 Task: Add an event with the title Sales Performance Evaluation and Territory Analysis, date '2024/05/18', time 7:30 AM to 9:30 AMand add a description: Participants will be divided into teams, ensuring a mix of individuals from different departments or backgrounds. This encourages cross-team collaboration and allows participants to interact with colleagues they may not typically work closely with.Select event color  Flamingo . Add location for the event as: Osaka, Japan, logged in from the account softage.4@softage.netand send the event invitation to softage.5@softage.net and softage.6@softage.net. Set a reminder for the event Every weekday(Monday to Friday)
Action: Mouse moved to (71, 84)
Screenshot: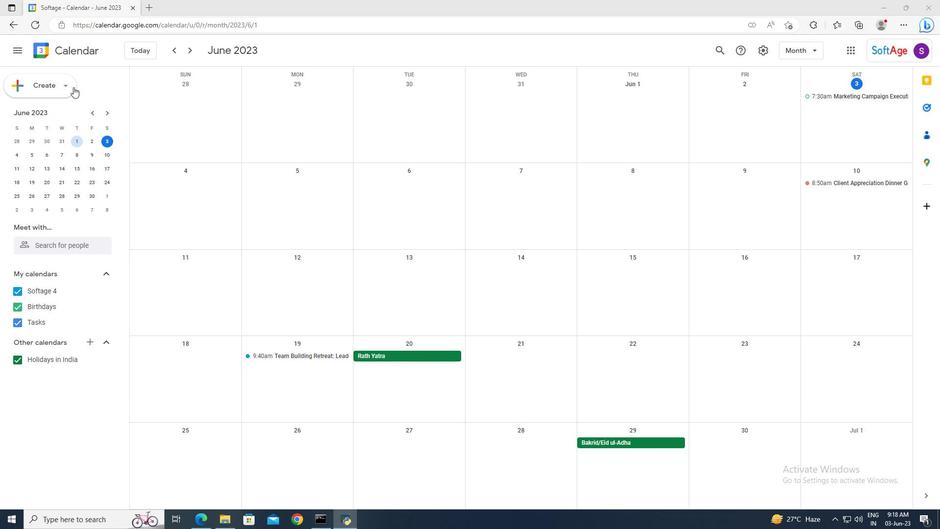 
Action: Mouse pressed left at (71, 84)
Screenshot: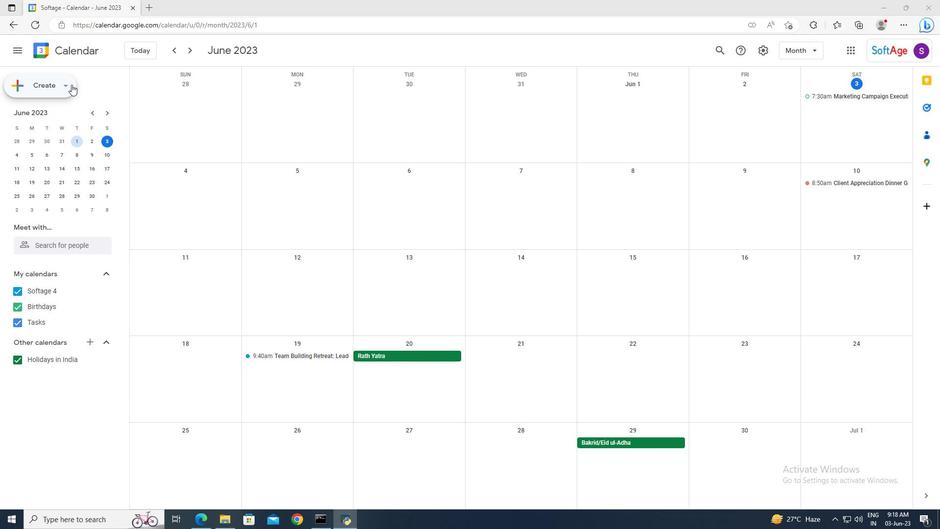 
Action: Mouse moved to (72, 108)
Screenshot: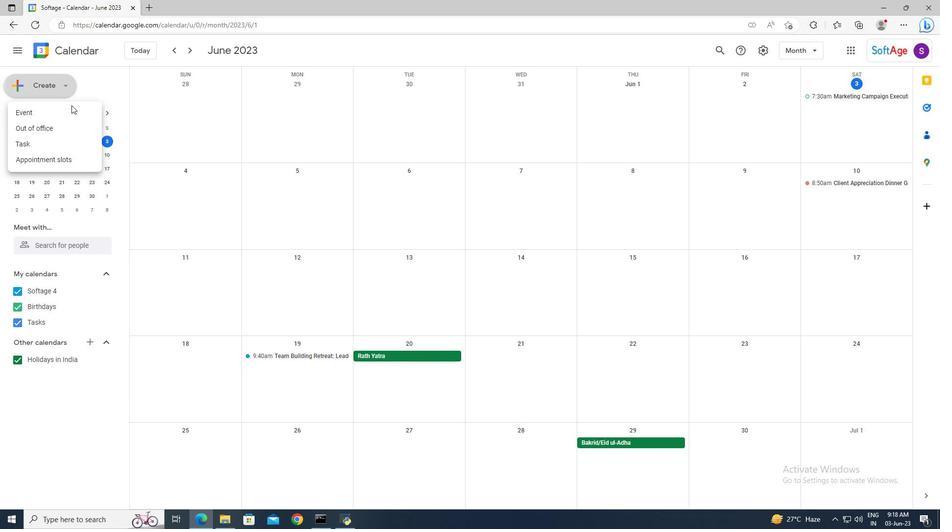 
Action: Mouse pressed left at (72, 108)
Screenshot: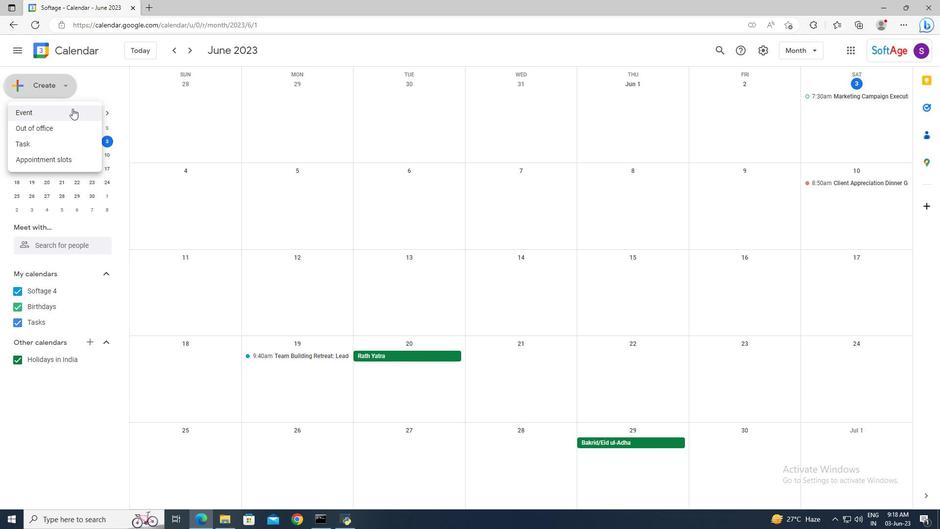 
Action: Mouse moved to (482, 330)
Screenshot: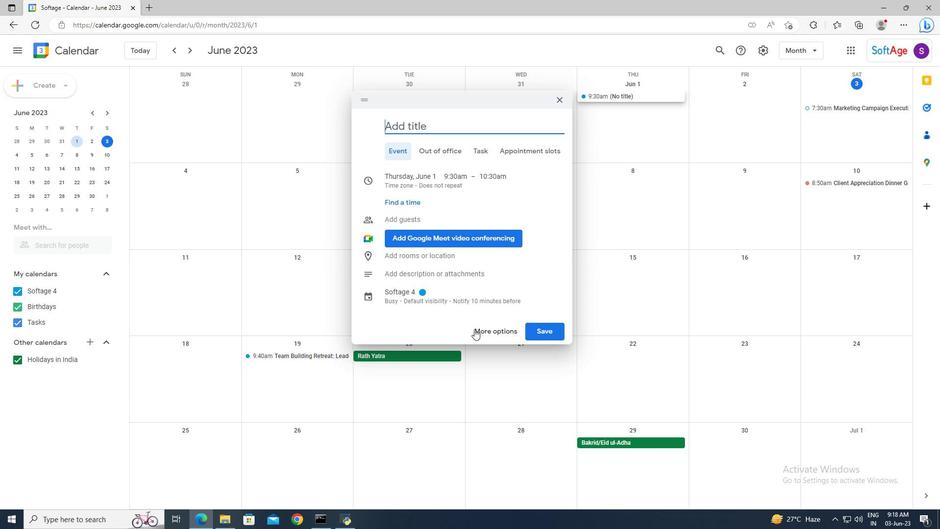 
Action: Mouse pressed left at (482, 330)
Screenshot: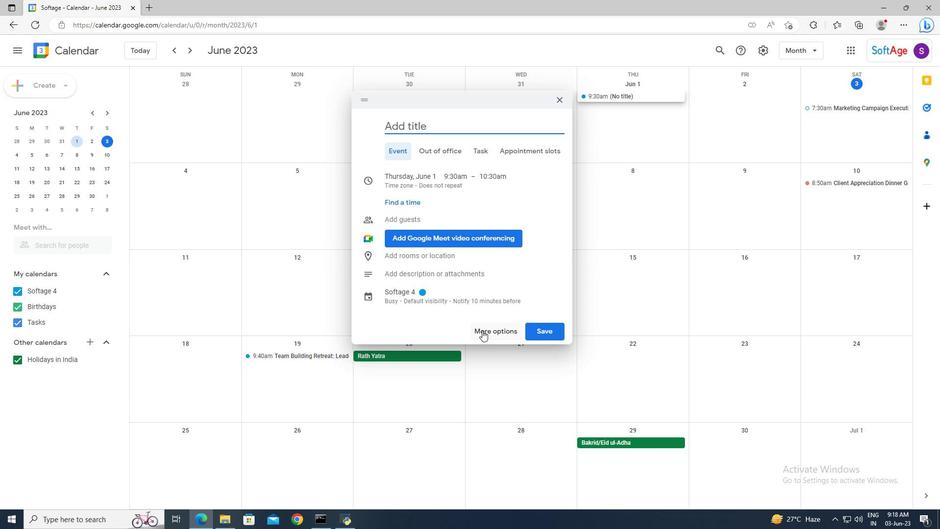 
Action: Mouse moved to (272, 50)
Screenshot: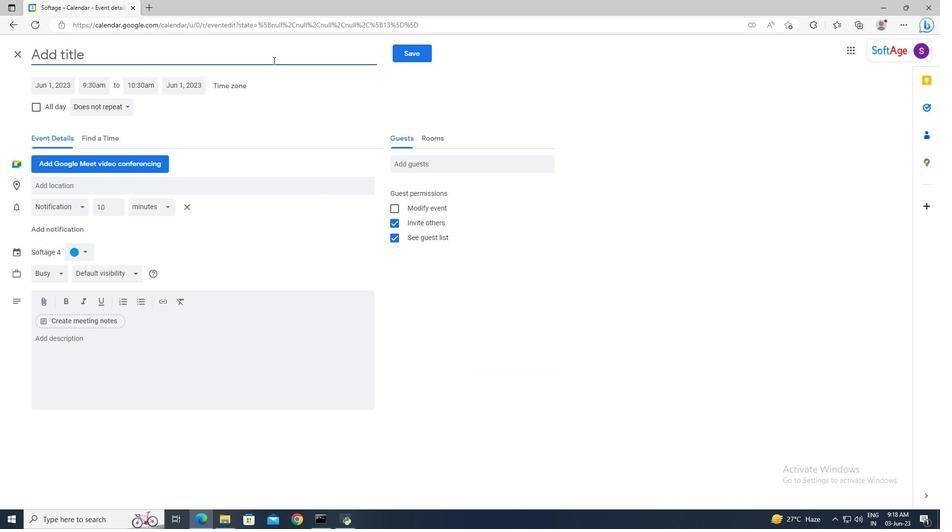 
Action: Mouse pressed left at (272, 50)
Screenshot: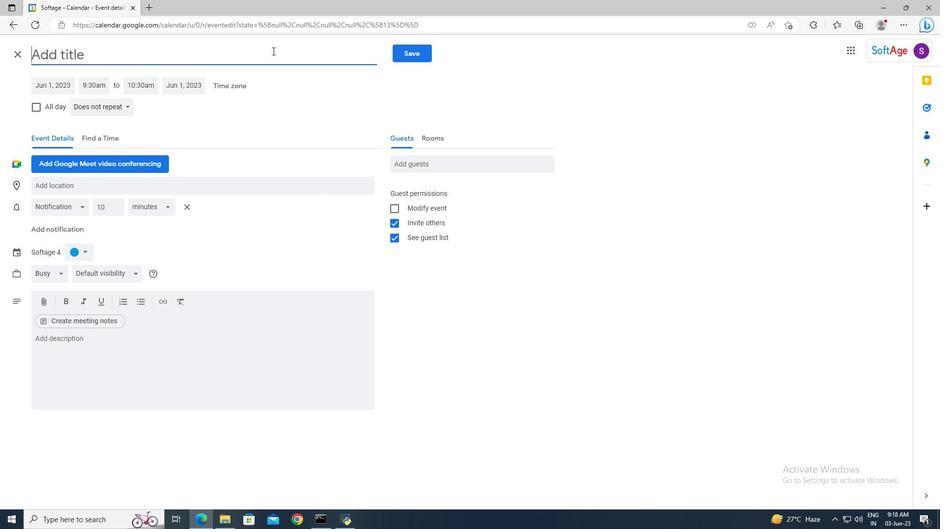 
Action: Key pressed <Key.shift>Sales<Key.space><Key.shift>Performance<Key.space><Key.shift>Evaluation<Key.space>and<Key.space><Key.shift>Territory<Key.space><Key.shift>Analysis
Screenshot: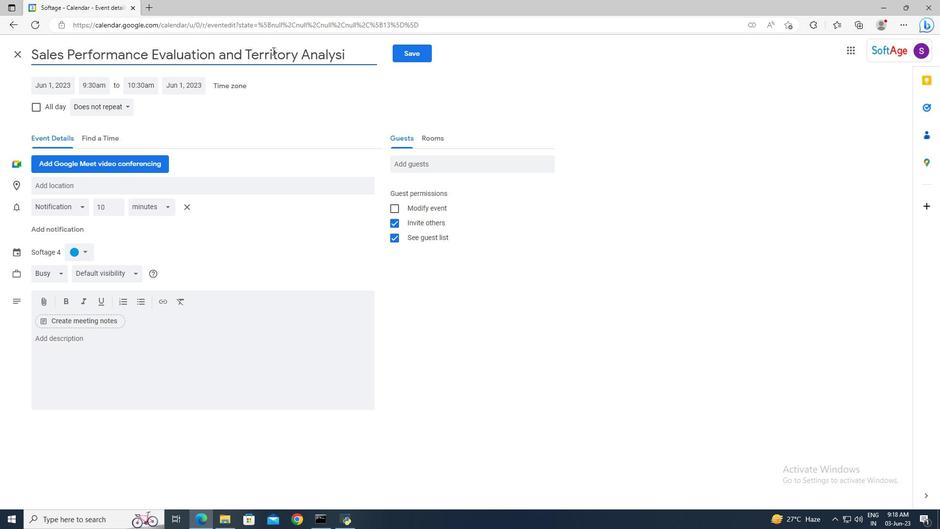 
Action: Mouse moved to (61, 84)
Screenshot: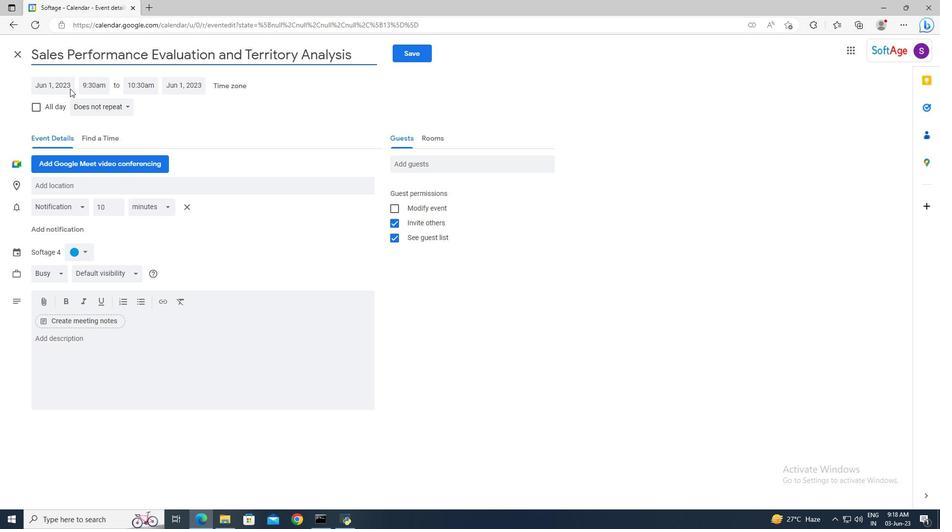 
Action: Mouse pressed left at (61, 84)
Screenshot: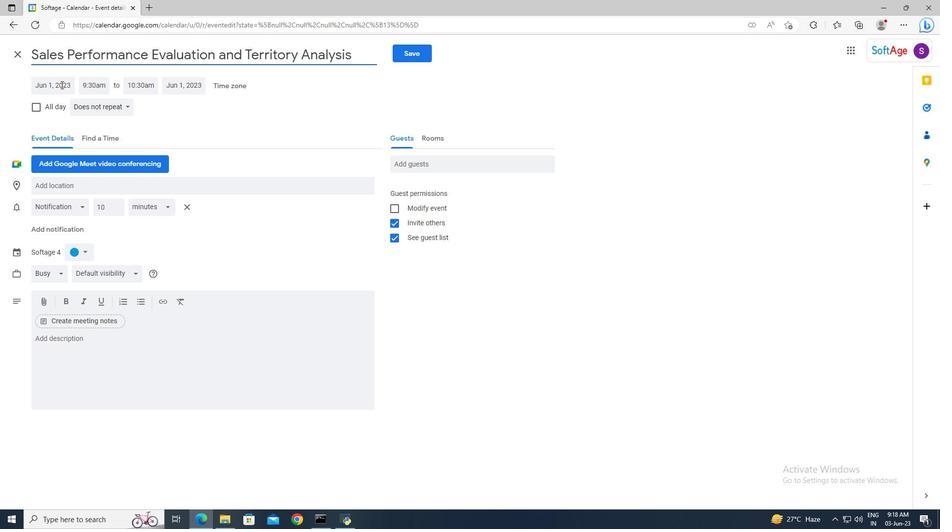 
Action: Mouse moved to (155, 104)
Screenshot: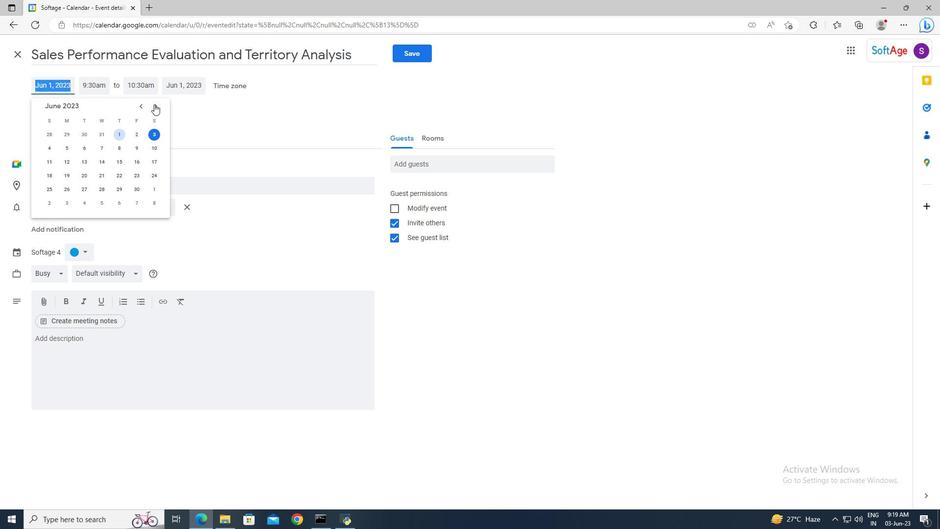 
Action: Mouse pressed left at (155, 104)
Screenshot: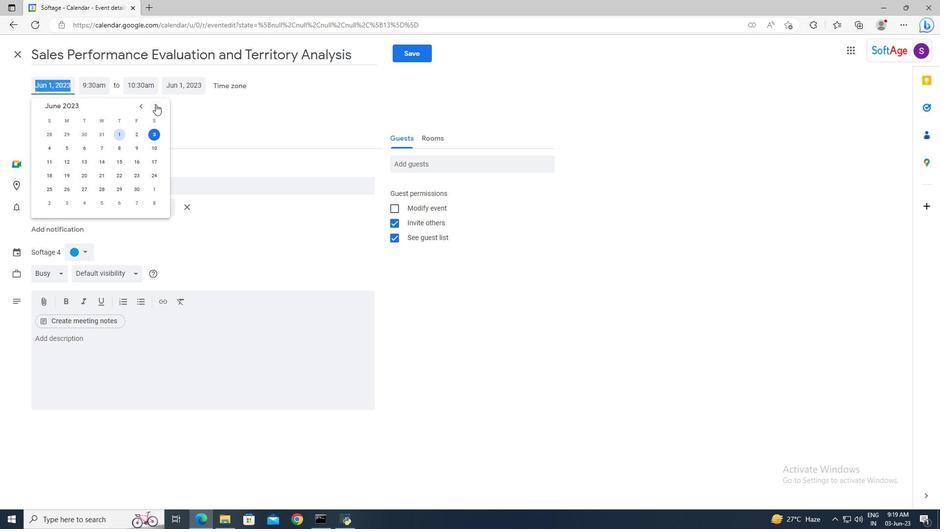 
Action: Mouse pressed left at (155, 104)
Screenshot: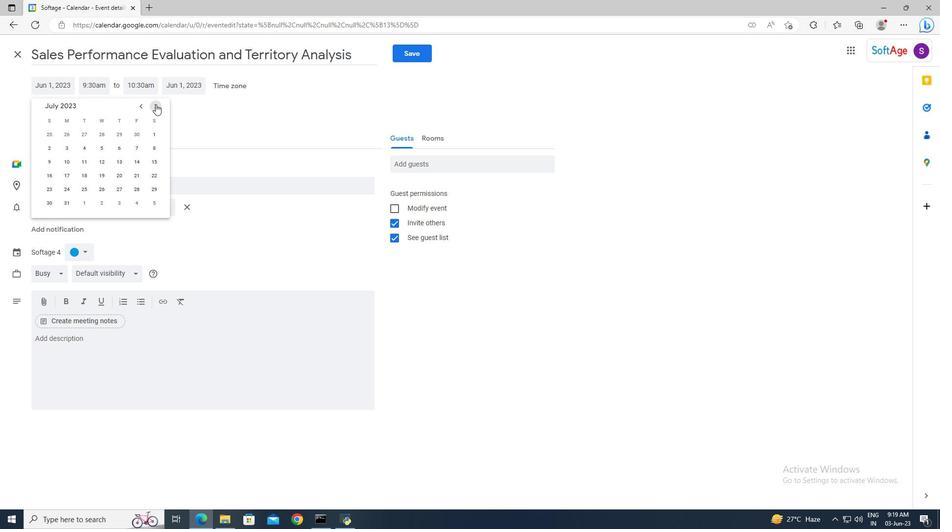 
Action: Mouse pressed left at (155, 104)
Screenshot: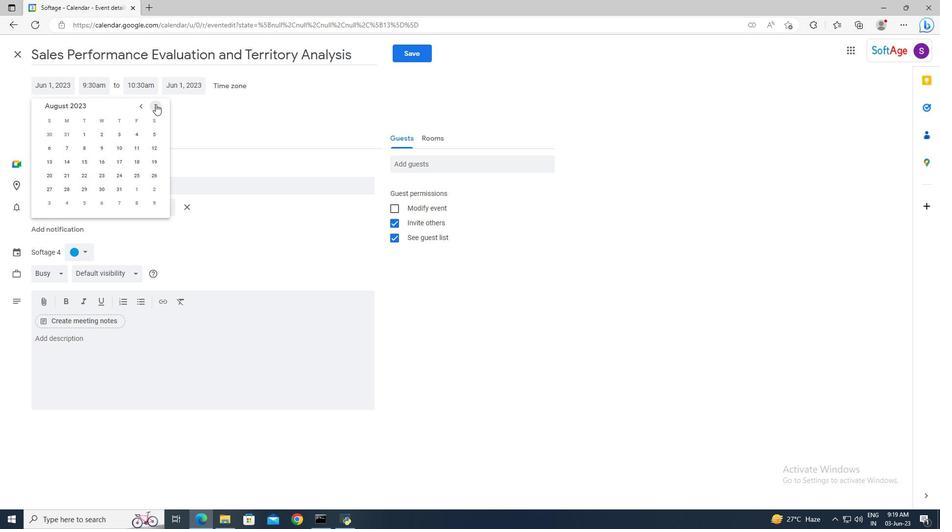 
Action: Mouse pressed left at (155, 104)
Screenshot: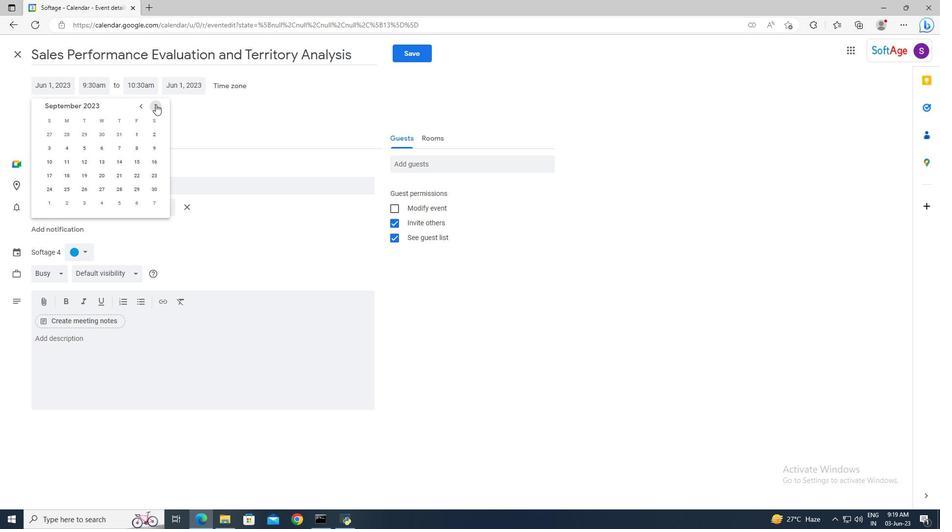 
Action: Mouse pressed left at (155, 104)
Screenshot: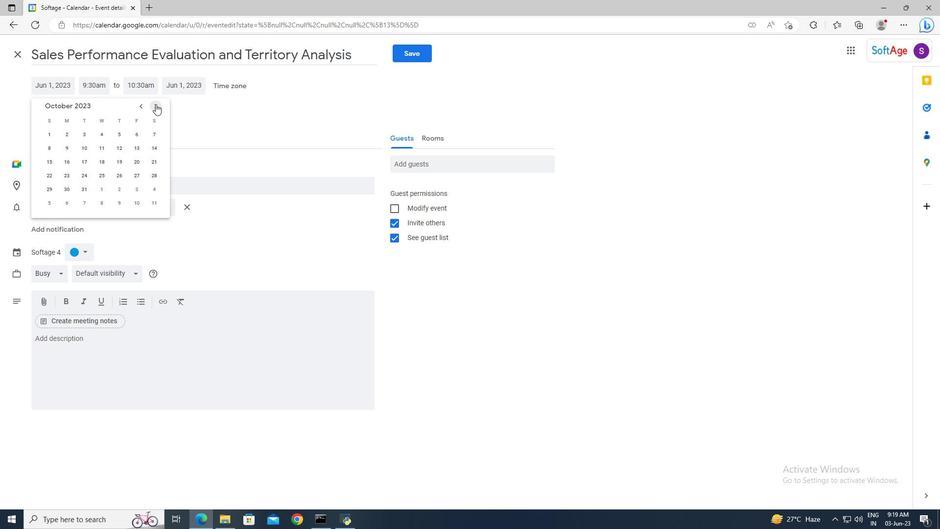 
Action: Mouse moved to (156, 104)
Screenshot: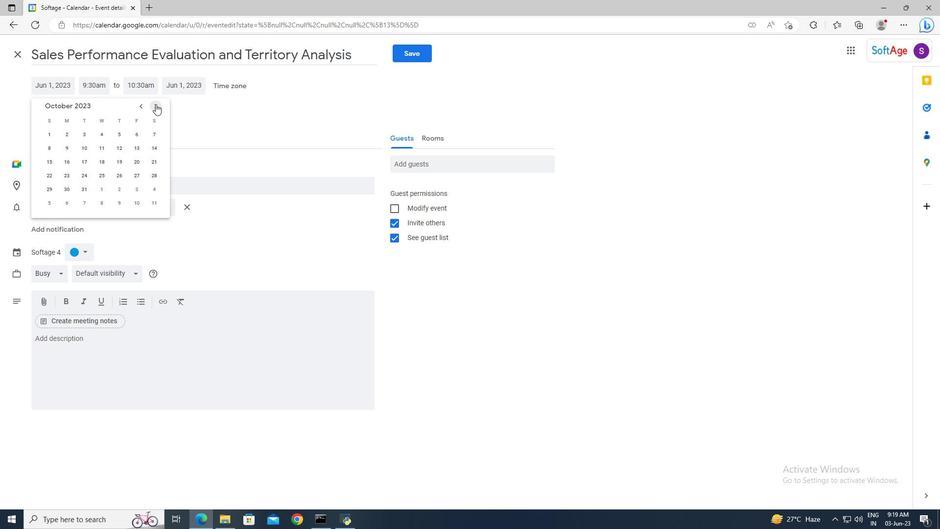 
Action: Mouse pressed left at (156, 104)
Screenshot: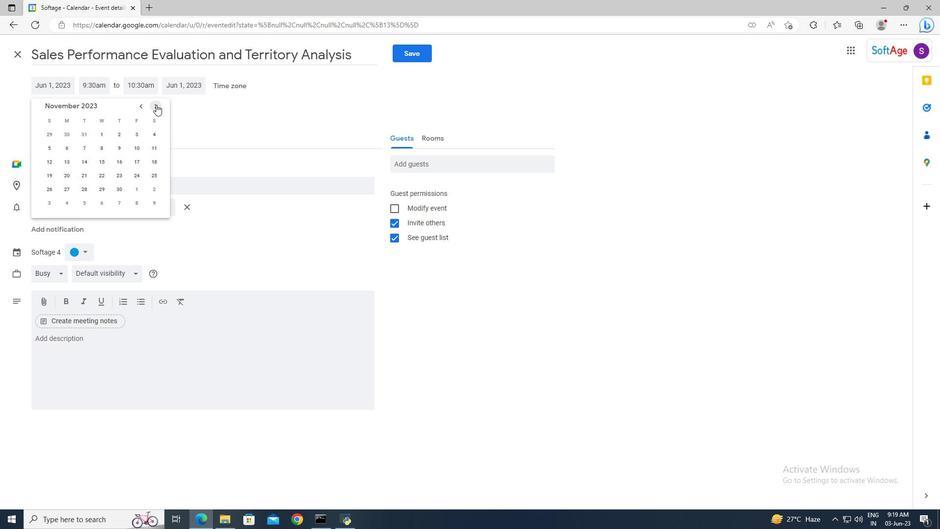
Action: Mouse pressed left at (156, 104)
Screenshot: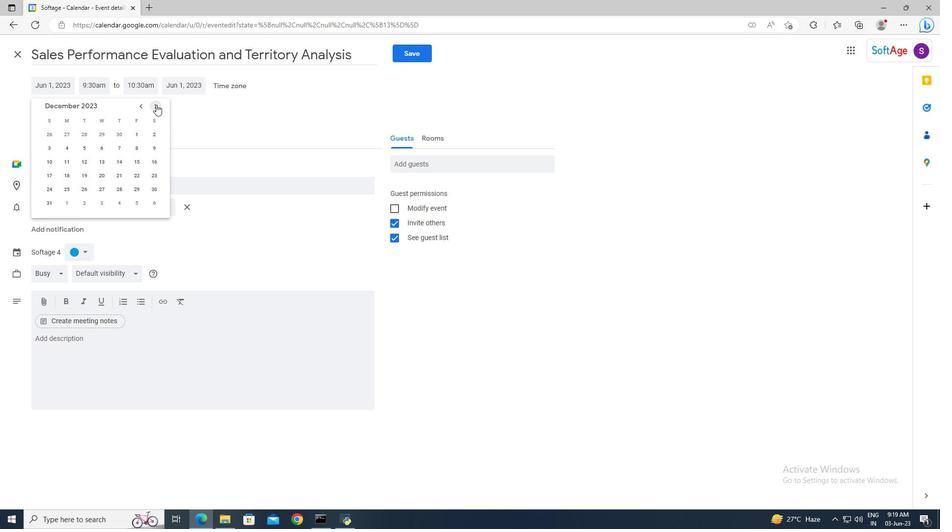 
Action: Mouse pressed left at (156, 104)
Screenshot: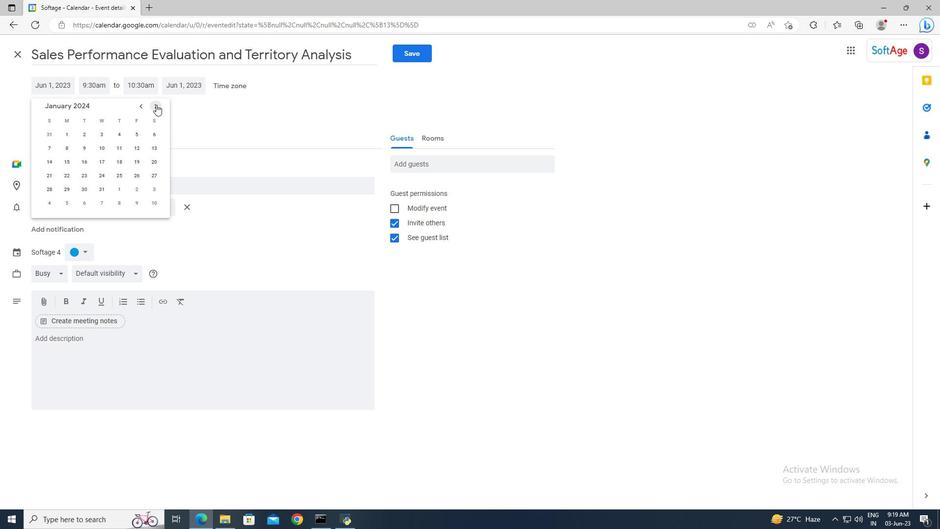 
Action: Mouse pressed left at (156, 104)
Screenshot: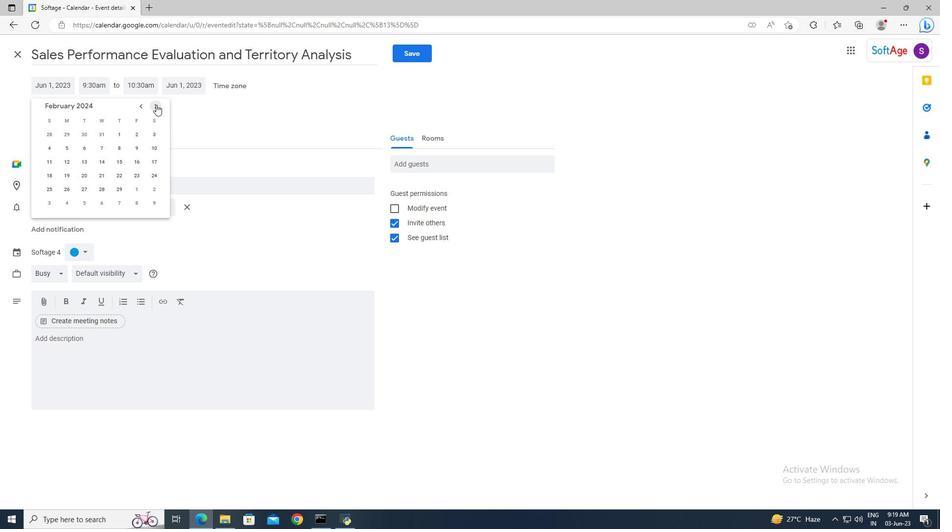 
Action: Mouse pressed left at (156, 104)
Screenshot: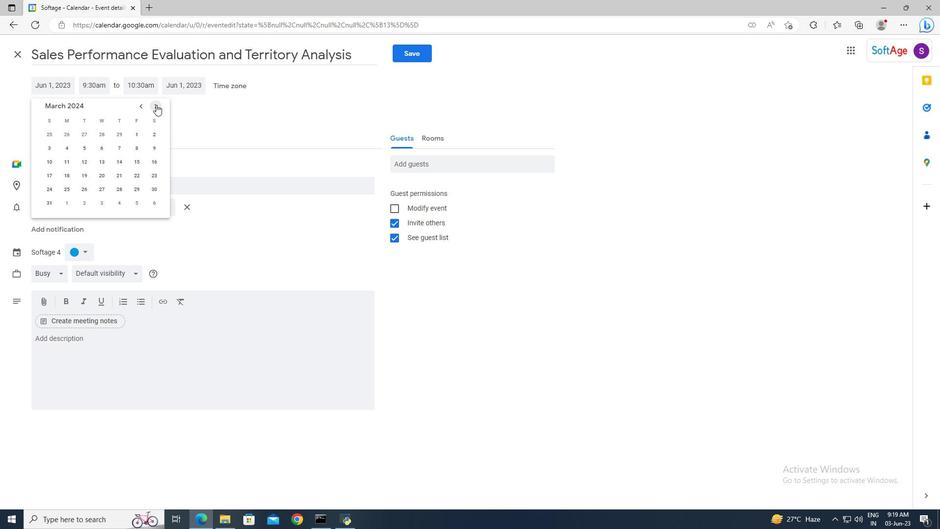 
Action: Mouse pressed left at (156, 104)
Screenshot: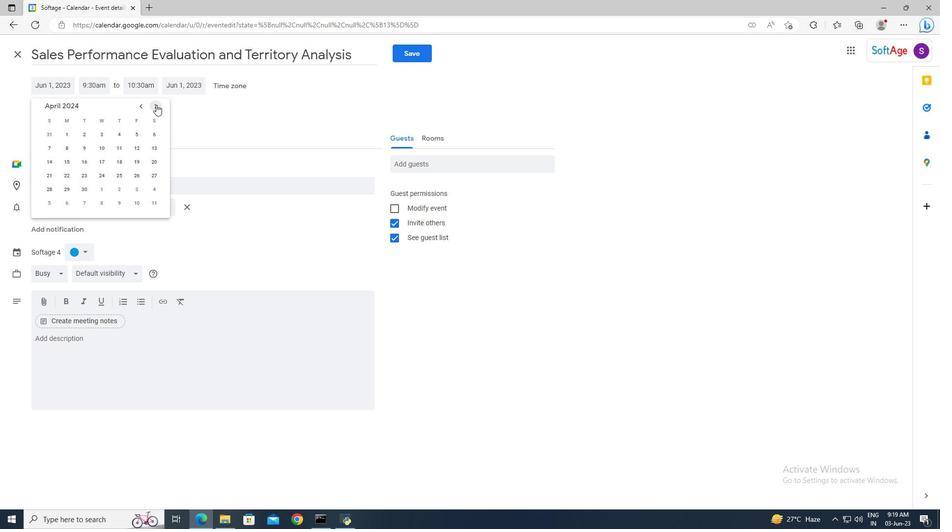 
Action: Mouse moved to (154, 162)
Screenshot: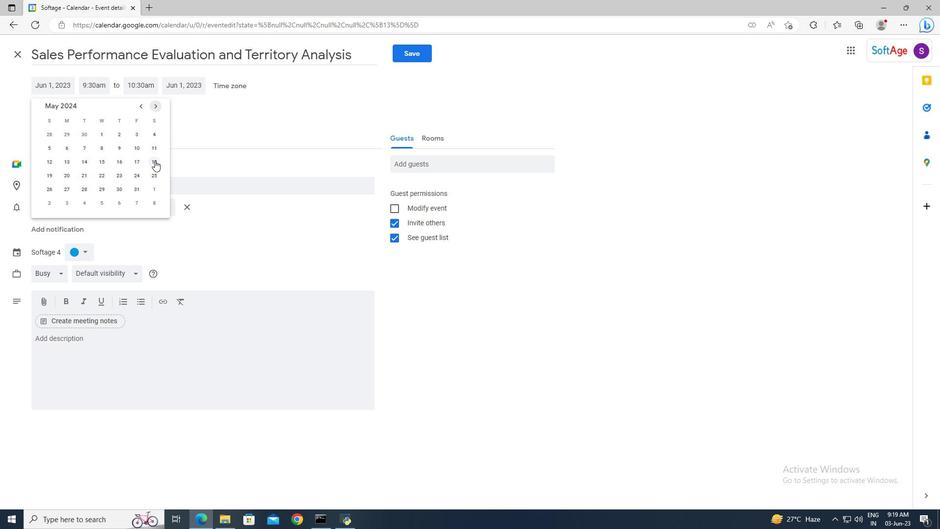 
Action: Mouse pressed left at (154, 162)
Screenshot: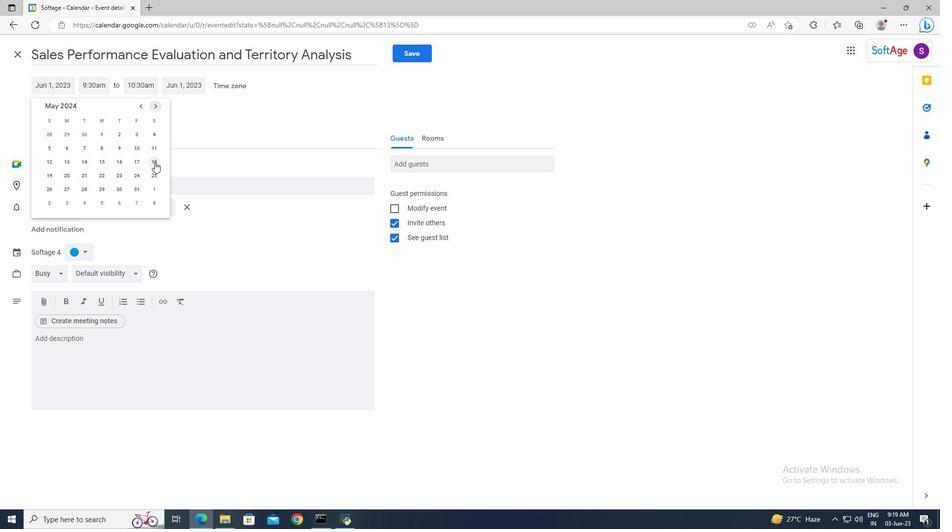 
Action: Mouse moved to (102, 79)
Screenshot: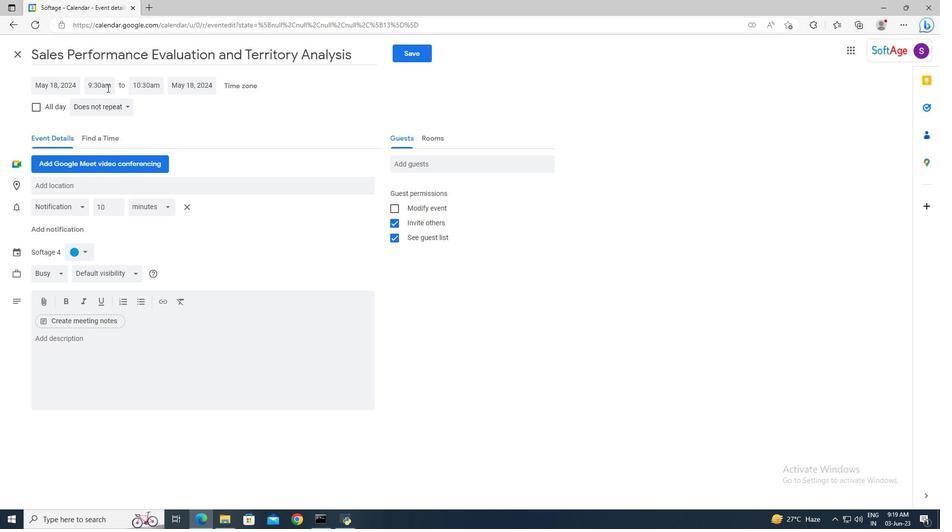 
Action: Mouse pressed left at (102, 79)
Screenshot: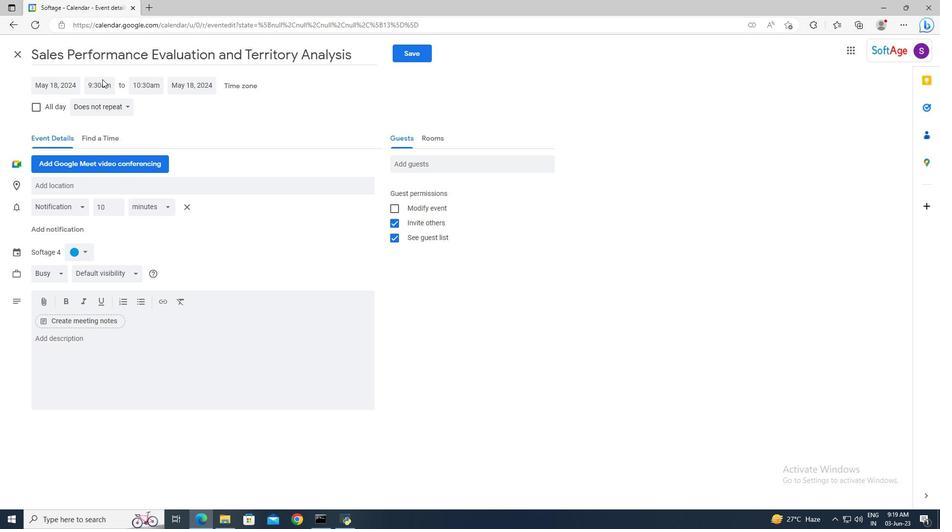 
Action: Key pressed 7<Key.shift_r>:30am<Key.enter><Key.tab>9<Key.shift>:30<Key.enter>
Screenshot: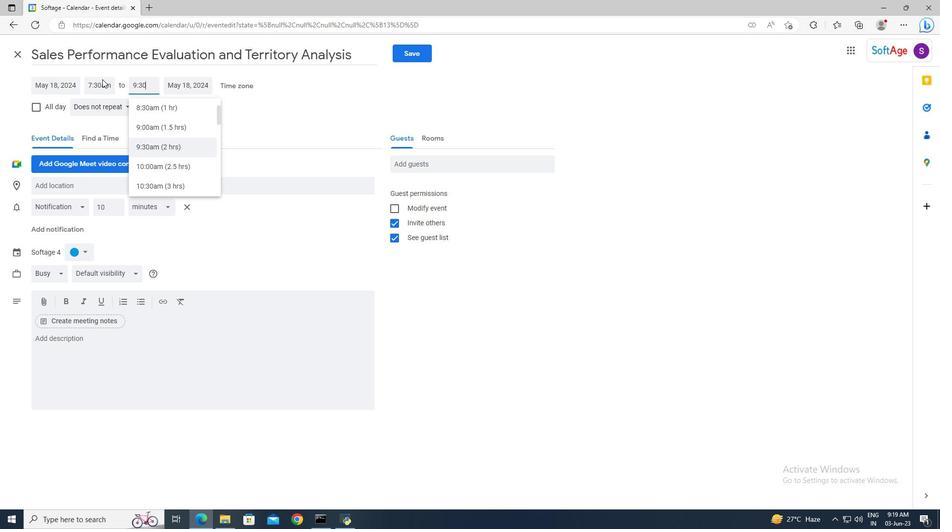 
Action: Mouse moved to (93, 339)
Screenshot: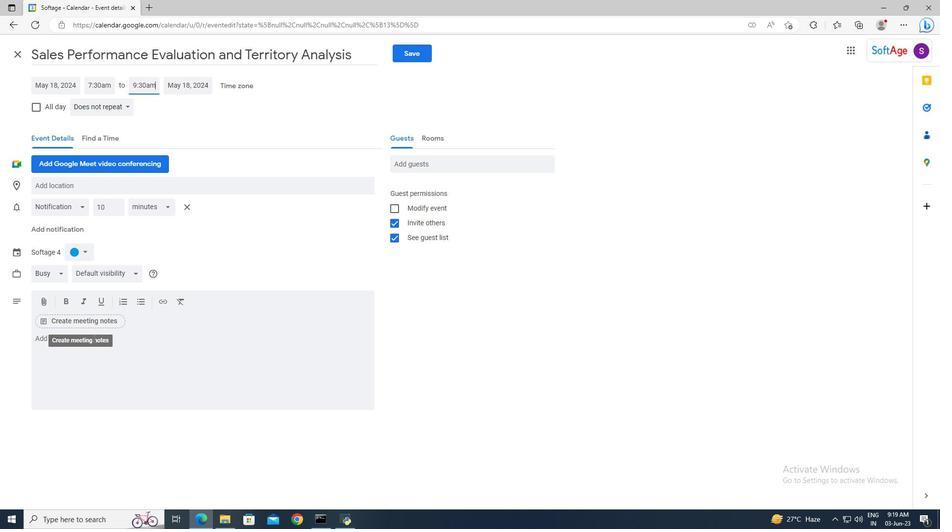 
Action: Mouse pressed left at (93, 339)
Screenshot: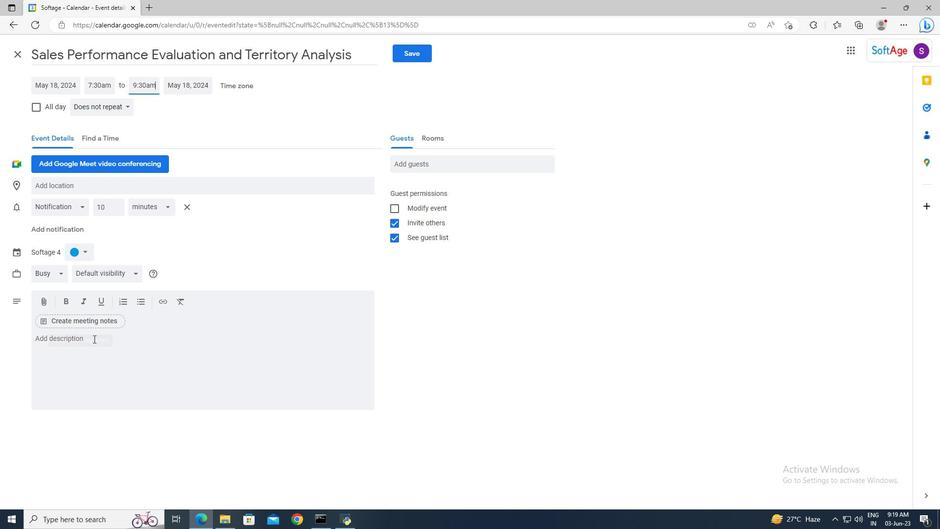 
Action: Key pressed <Key.shift>Participants<Key.space>will<Key.space>be<Key.space>divided<Key.space>into<Key.space>teams,<Key.space>ensuring<Key.space>a<Key.space>mix<Key.space>of<Key.space>individuals<Key.space>from<Key.space>different<Key.space>departments<Key.space>or<Key.space>backgrounds.<Key.space><Key.shift>This<Key.space>encourages<Key.space>cross-team<Key.space>collaboration<Key.space>and<Key.space>allows<Key.space>participants<Key.space>to<Key.space>interact<Key.space>with<Key.space>colleagues<Key.space>they<Key.space>may<Key.space>not<Key.space>typically<Key.space>work<Key.space>closely<Key.space>with.
Screenshot: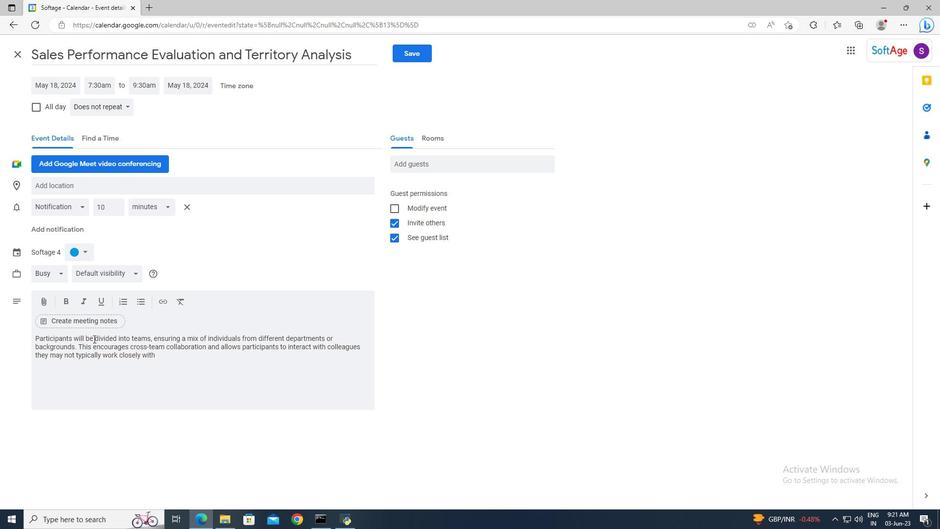 
Action: Mouse moved to (83, 250)
Screenshot: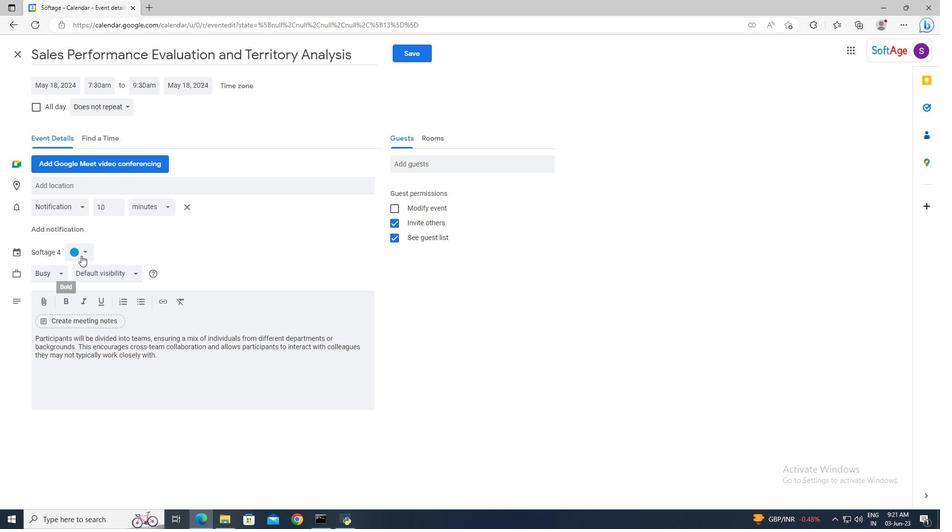 
Action: Mouse pressed left at (83, 250)
Screenshot: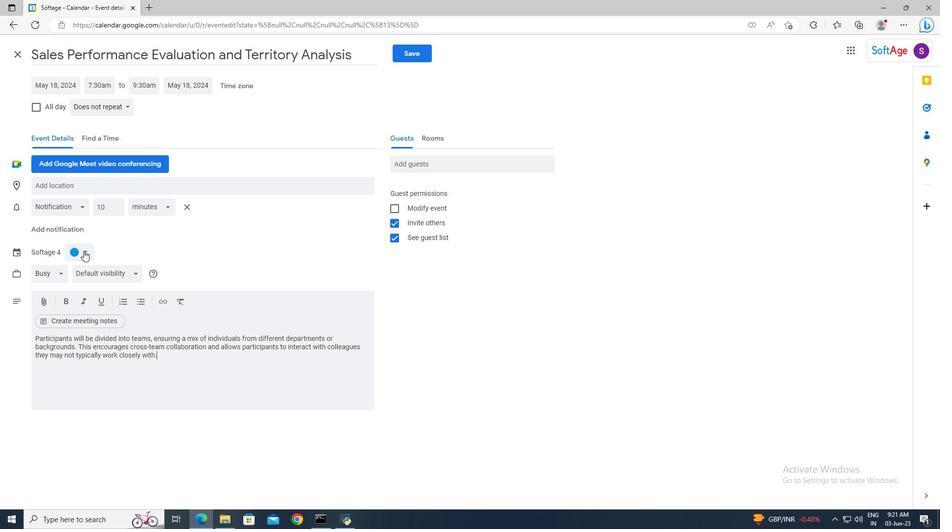 
Action: Mouse moved to (85, 251)
Screenshot: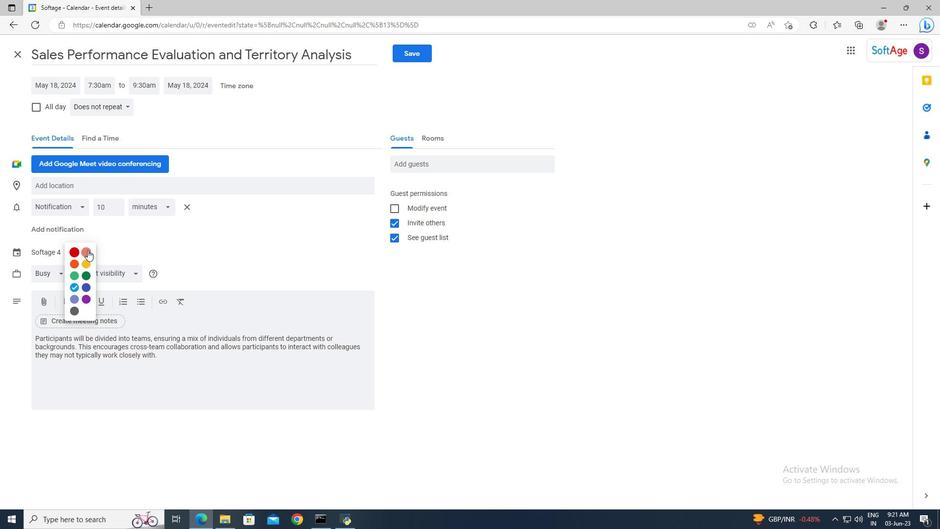 
Action: Mouse pressed left at (85, 251)
Screenshot: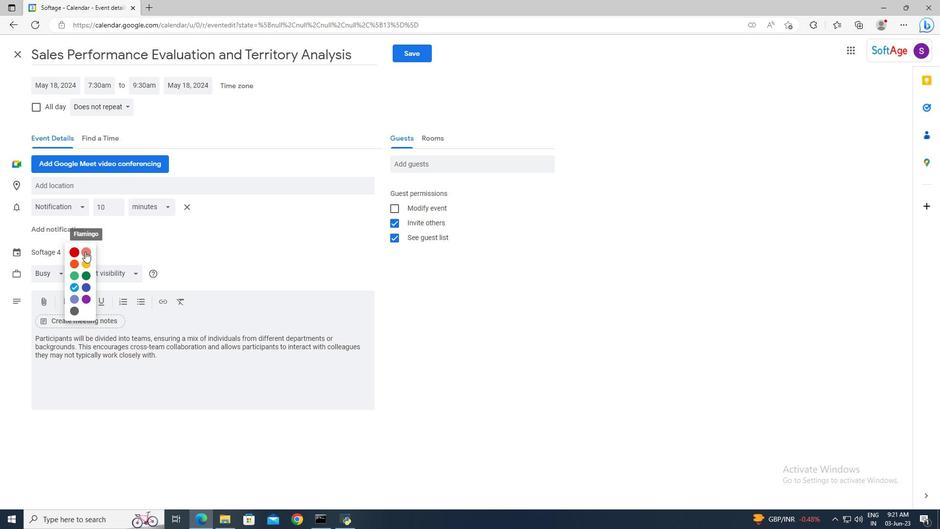 
Action: Mouse moved to (81, 186)
Screenshot: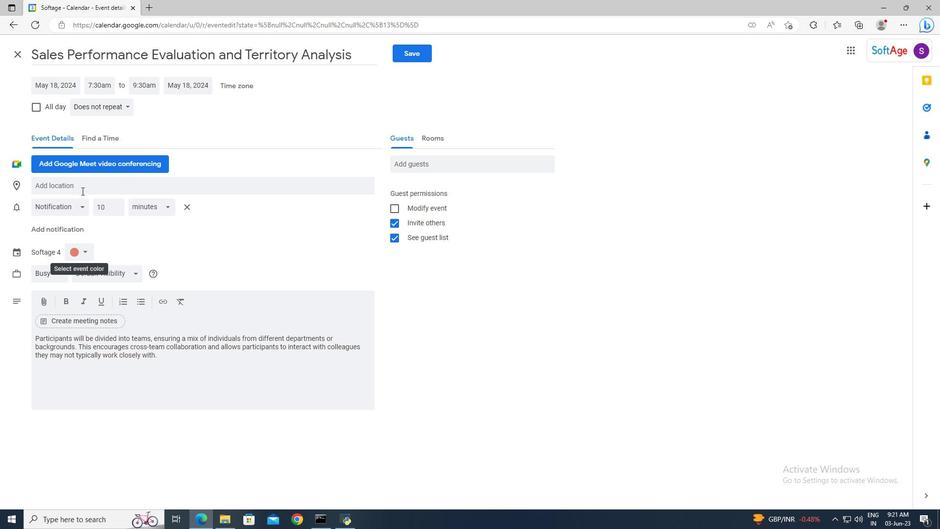 
Action: Mouse pressed left at (81, 186)
Screenshot: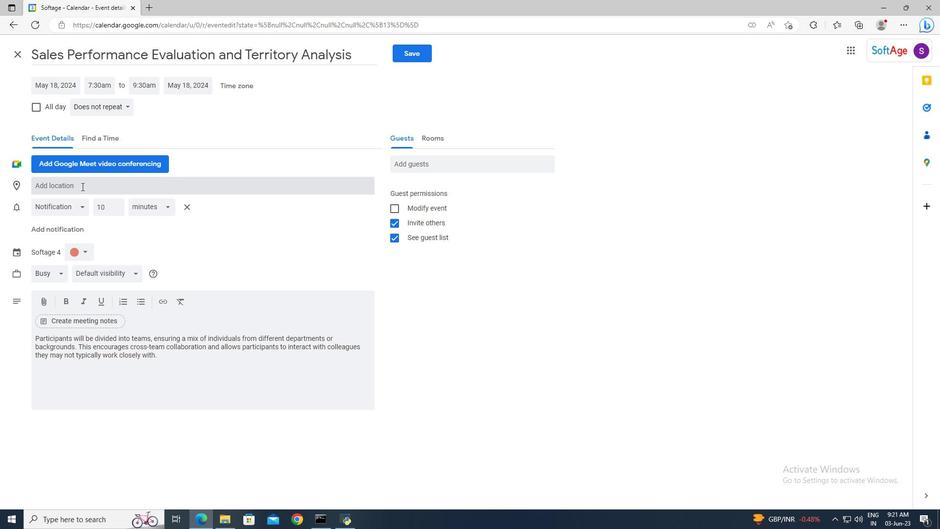 
Action: Key pressed <Key.shift>Osaka,<Key.space><Key.shift>Japan
Screenshot: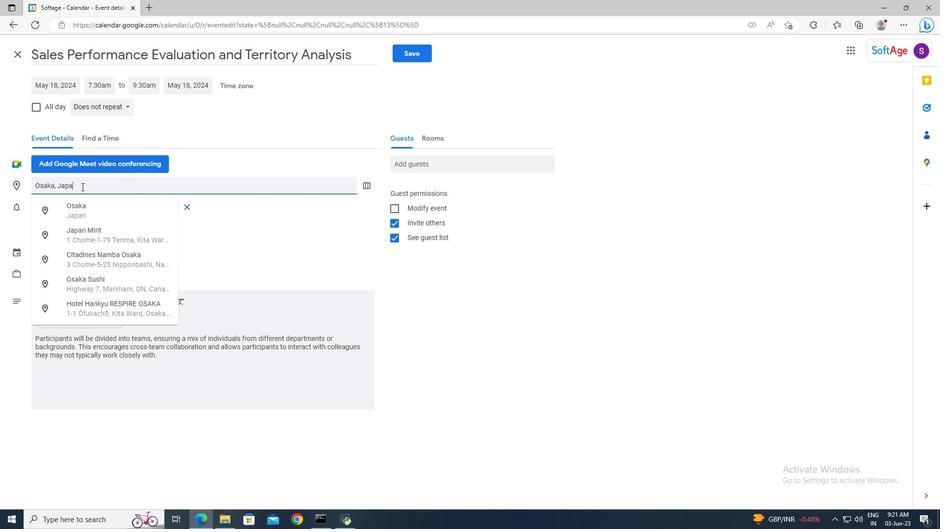 
Action: Mouse moved to (85, 214)
Screenshot: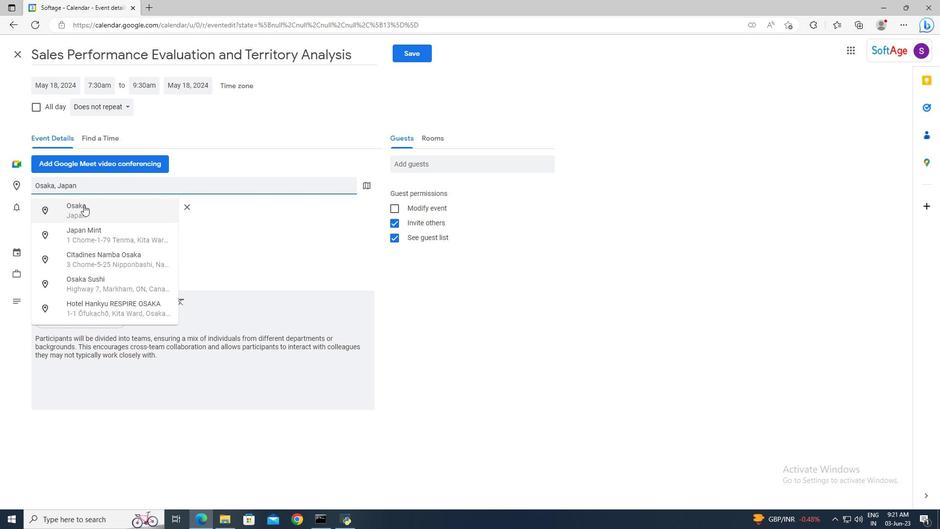 
Action: Mouse pressed left at (85, 214)
Screenshot: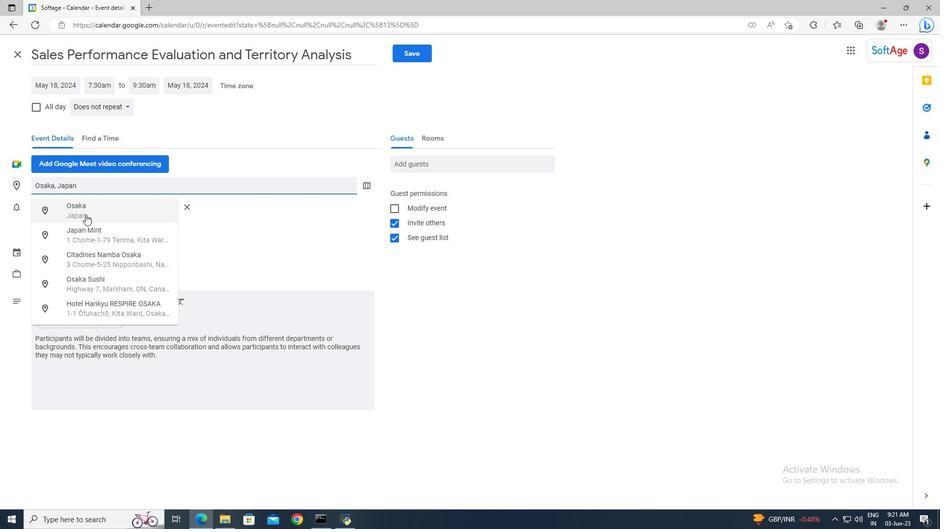 
Action: Mouse moved to (406, 165)
Screenshot: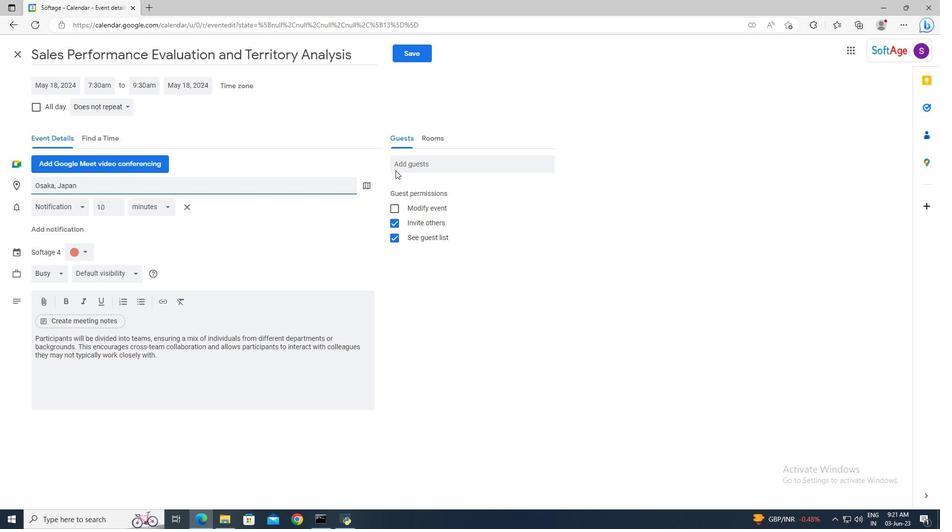 
Action: Mouse pressed left at (406, 165)
Screenshot: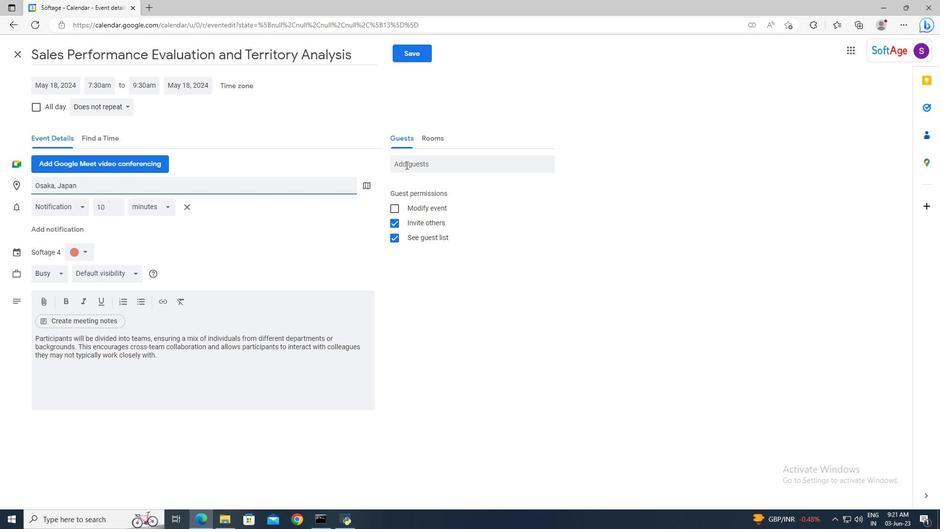 
Action: Key pressed softage.5<Key.shift>@softage.net<Key.enter>softage.6<Key.shift>@softage.net<Key.enter>
Screenshot: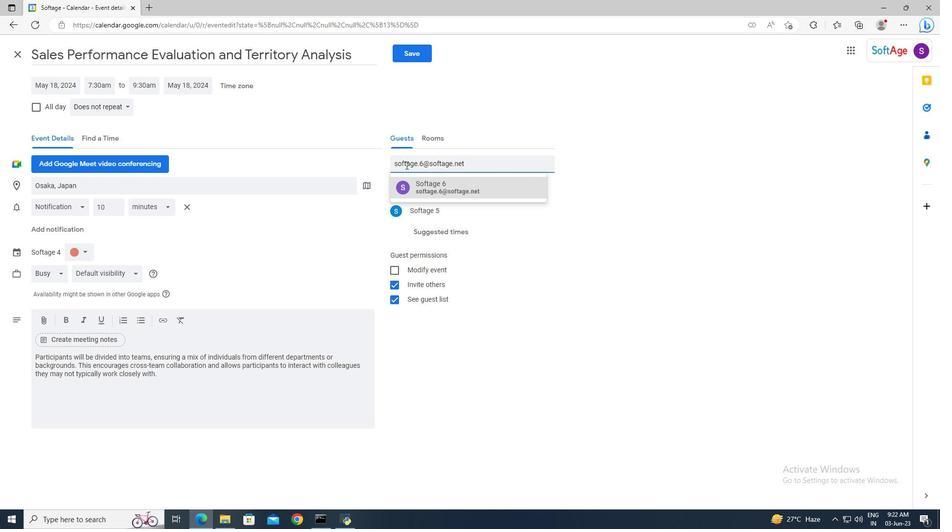 
Action: Mouse moved to (130, 105)
Screenshot: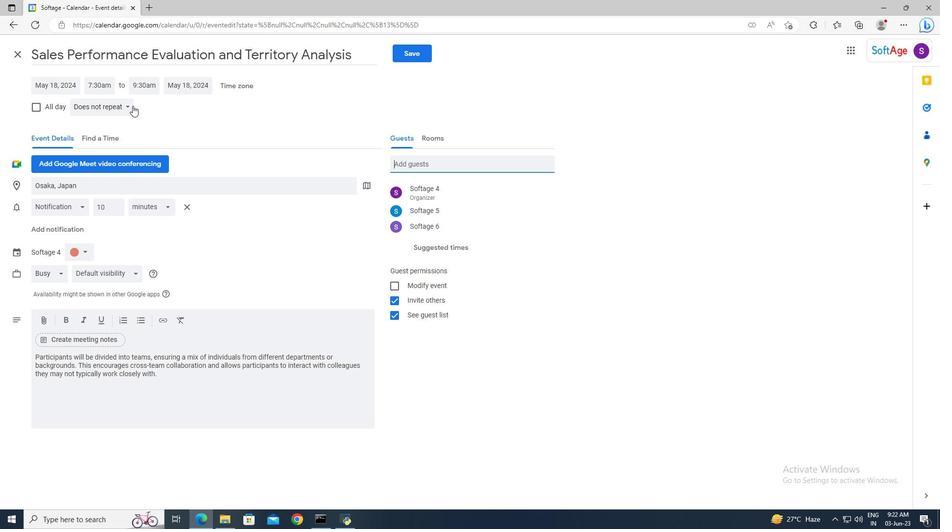 
Action: Mouse pressed left at (130, 105)
Screenshot: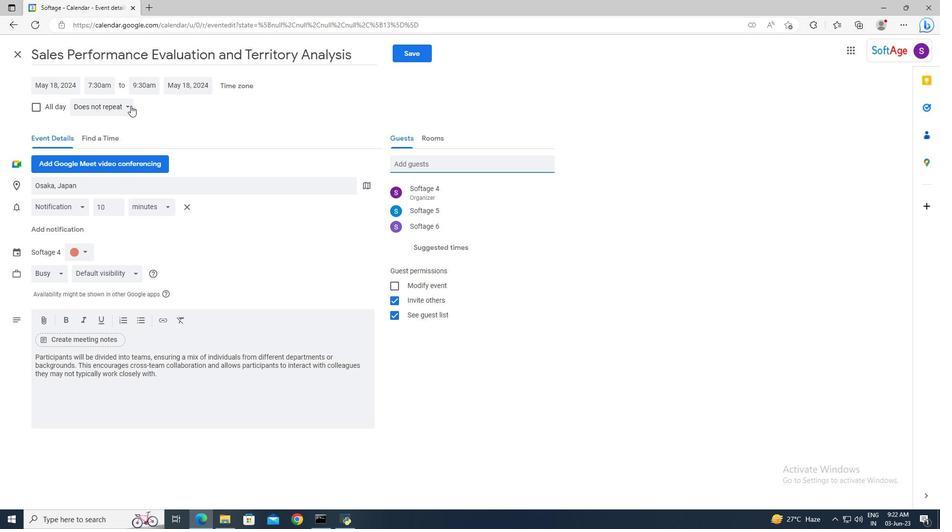 
Action: Mouse moved to (122, 193)
Screenshot: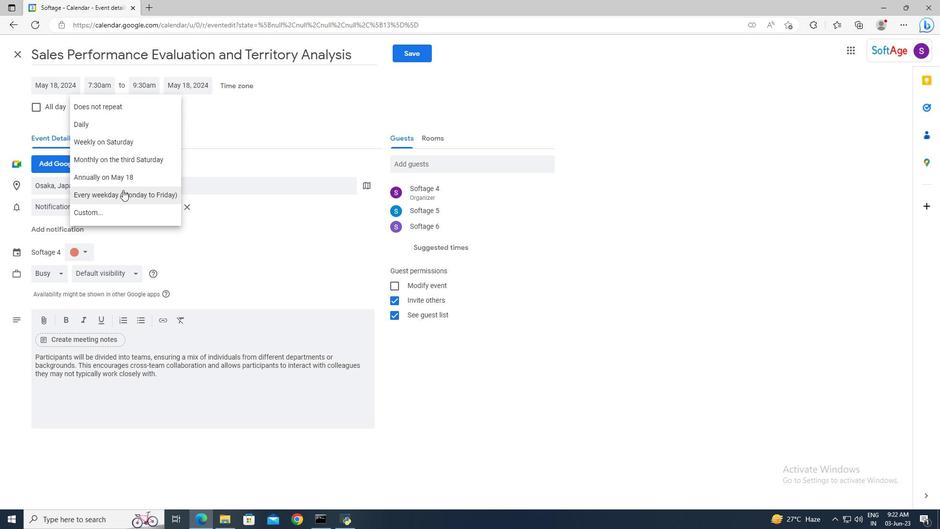 
Action: Mouse pressed left at (122, 193)
Screenshot: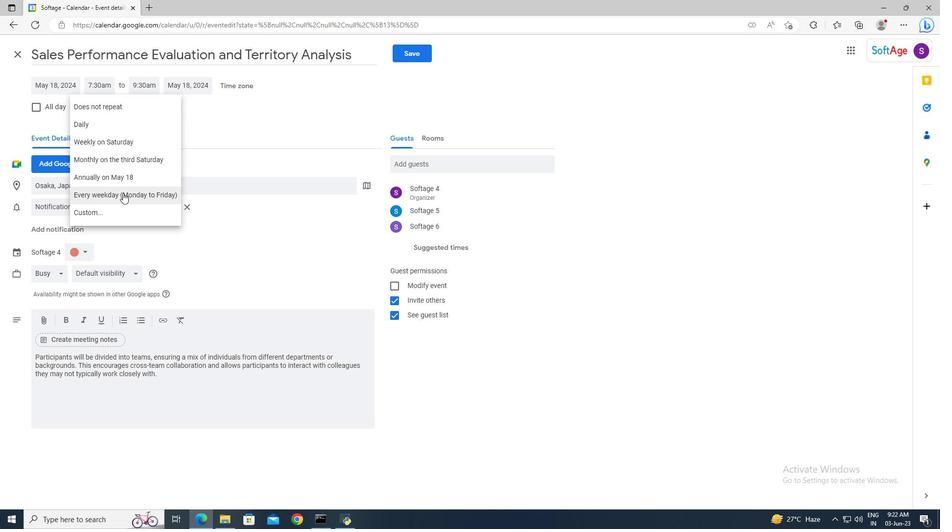 
Action: Mouse moved to (413, 56)
Screenshot: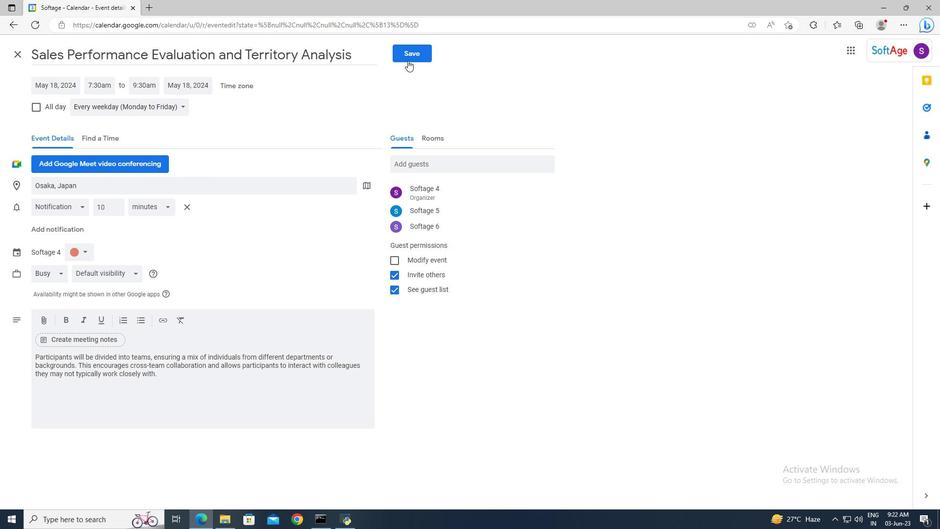 
Action: Mouse pressed left at (413, 56)
Screenshot: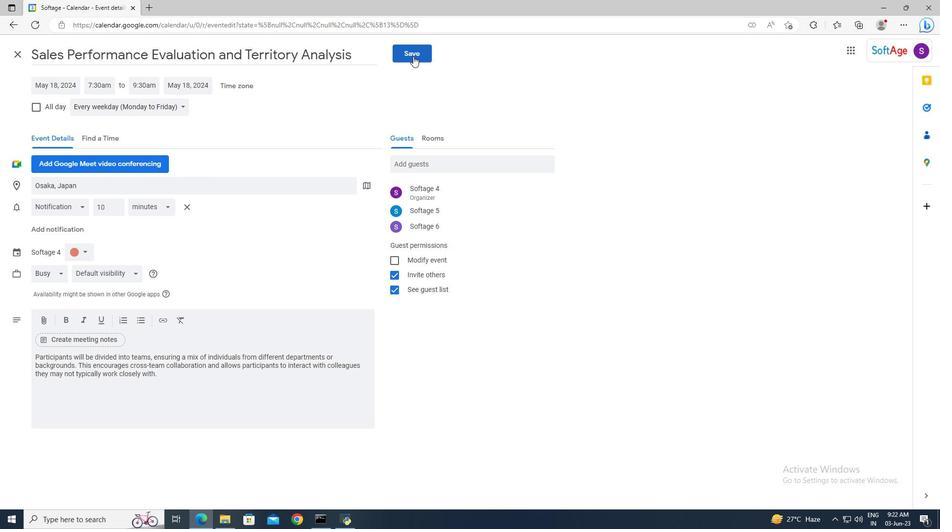 
Action: Mouse moved to (558, 299)
Screenshot: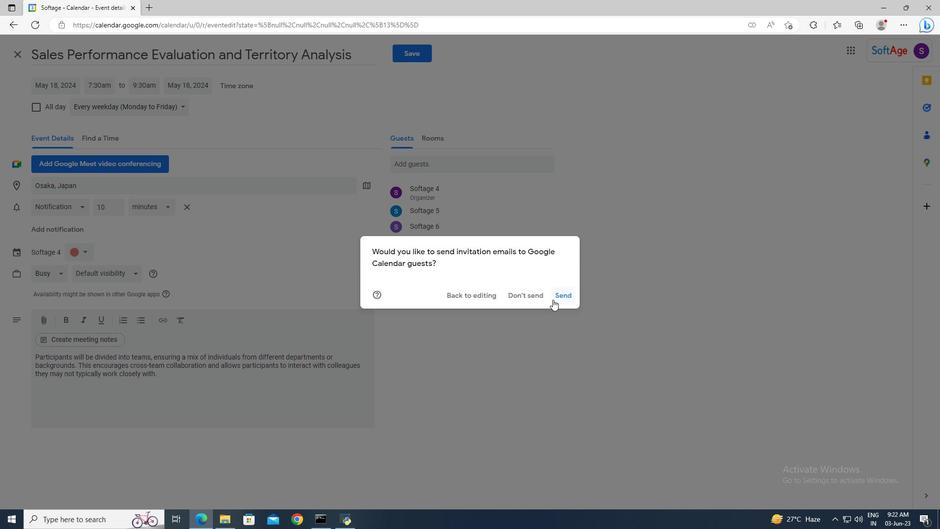 
Action: Mouse pressed left at (558, 299)
Screenshot: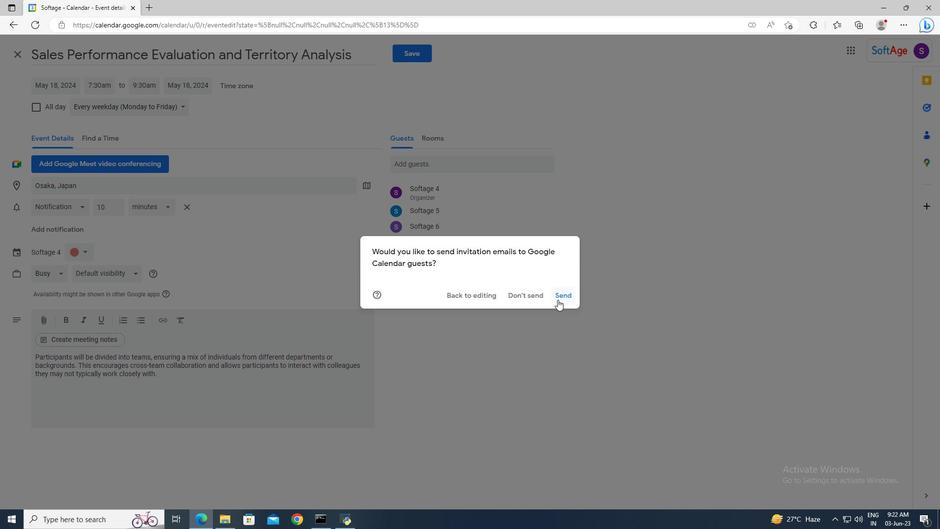 
